 Task: In the Contact  TrinityDoe@tiffany.com, Add note: 'Set up a demo for a customer who requested more information.'. Mark checkbox to create task to follow up ': In 2 business days '. Create task, with  description: Schedule Webinar, Add due date: In 1 week; Add reminder: 1 hour before. Set Priority Medium and add note: Include the link to the demo video in the follow-up email.. Logged in from softage.6@softage.net
Action: Mouse moved to (72, 64)
Screenshot: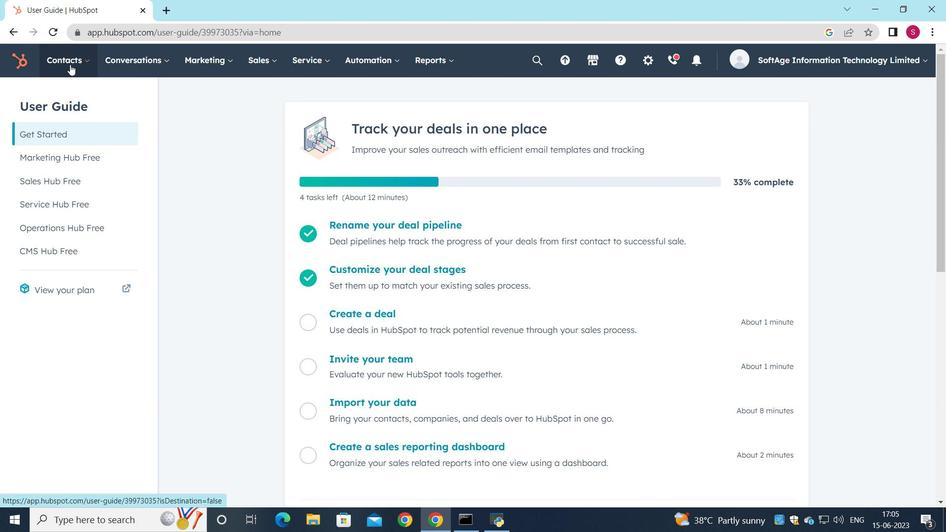 
Action: Mouse pressed left at (72, 64)
Screenshot: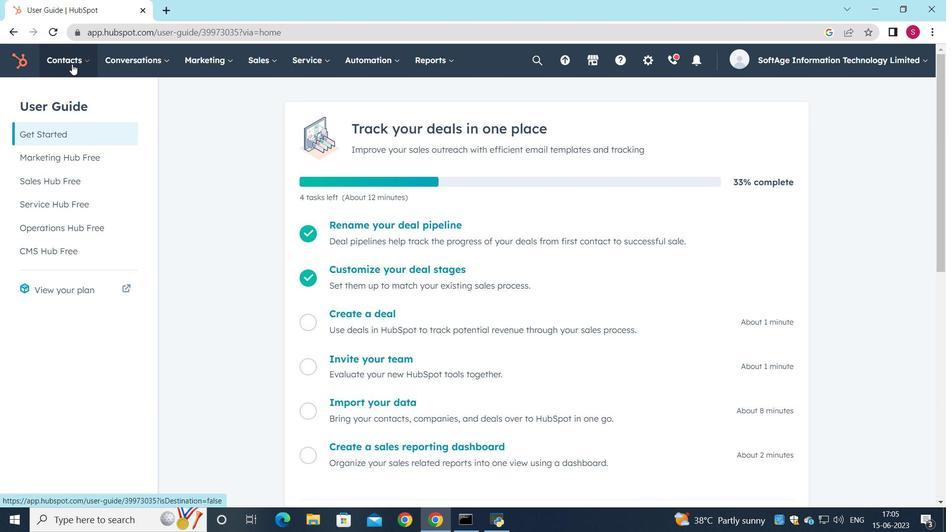 
Action: Mouse moved to (81, 101)
Screenshot: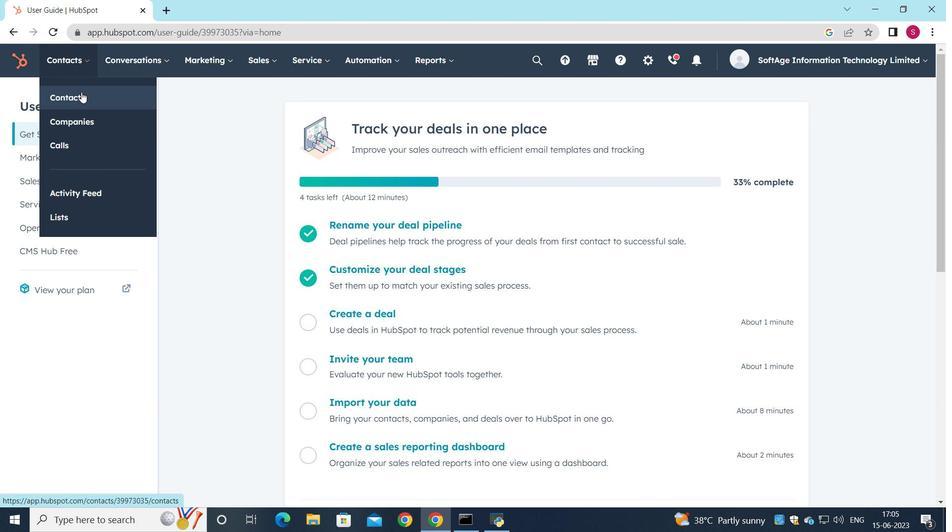 
Action: Mouse pressed left at (81, 101)
Screenshot: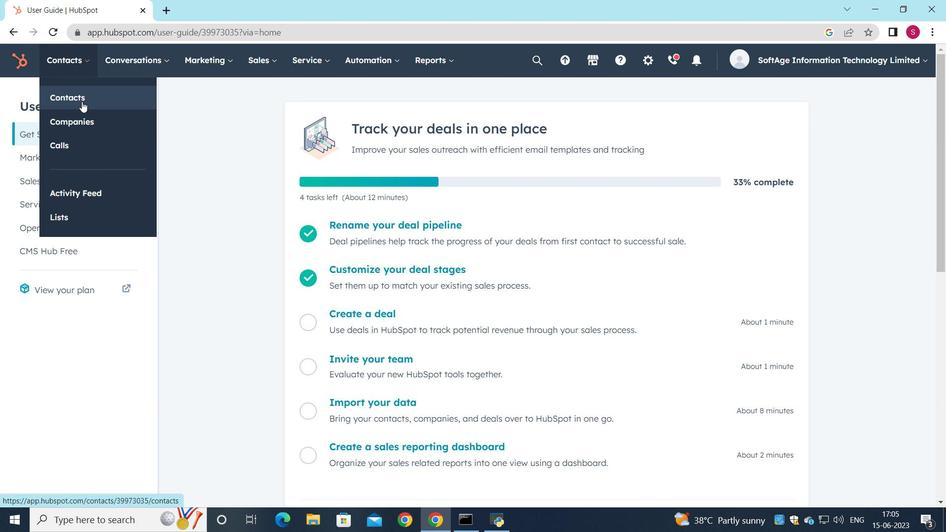 
Action: Mouse moved to (98, 199)
Screenshot: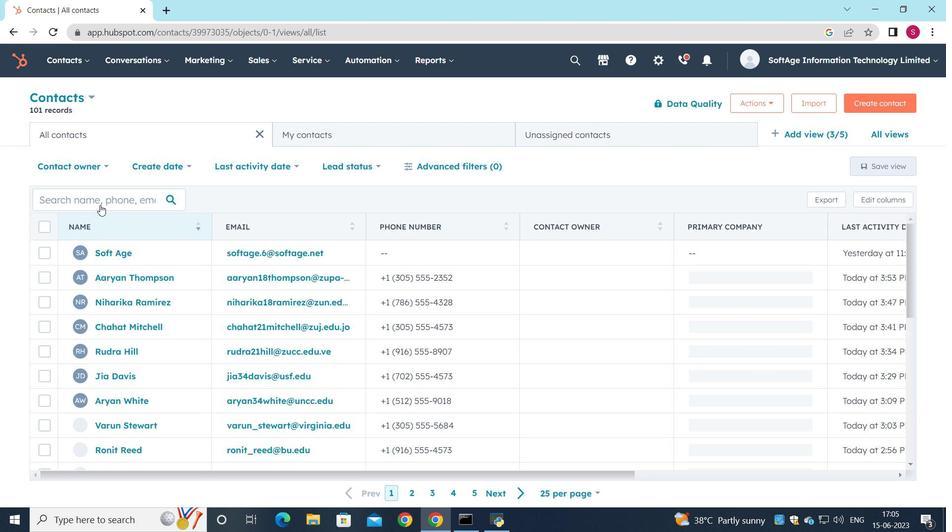 
Action: Mouse pressed left at (98, 199)
Screenshot: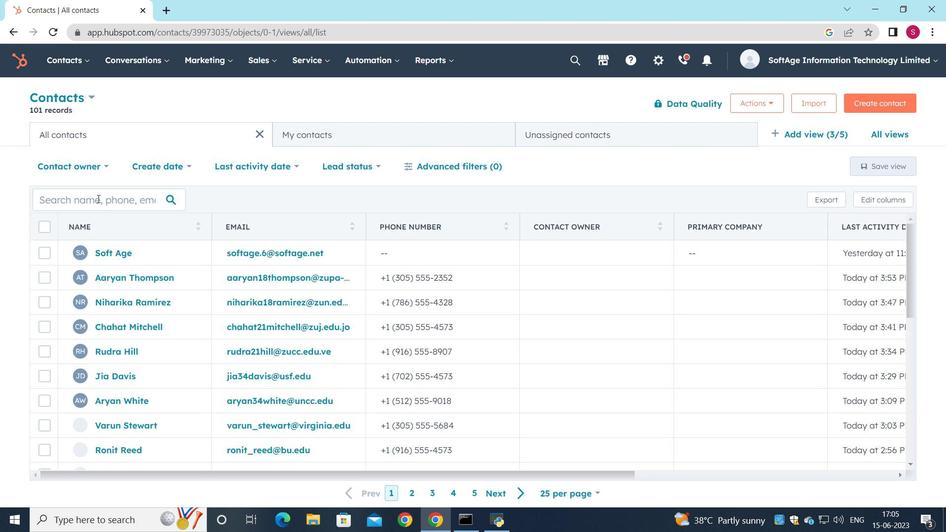 
Action: Key pressed <Key.shift>Trinity<Key.shift>Doe<Key.shift><Key.shift><Key.shift><Key.shift><Key.shift>@tiffany.com
Screenshot: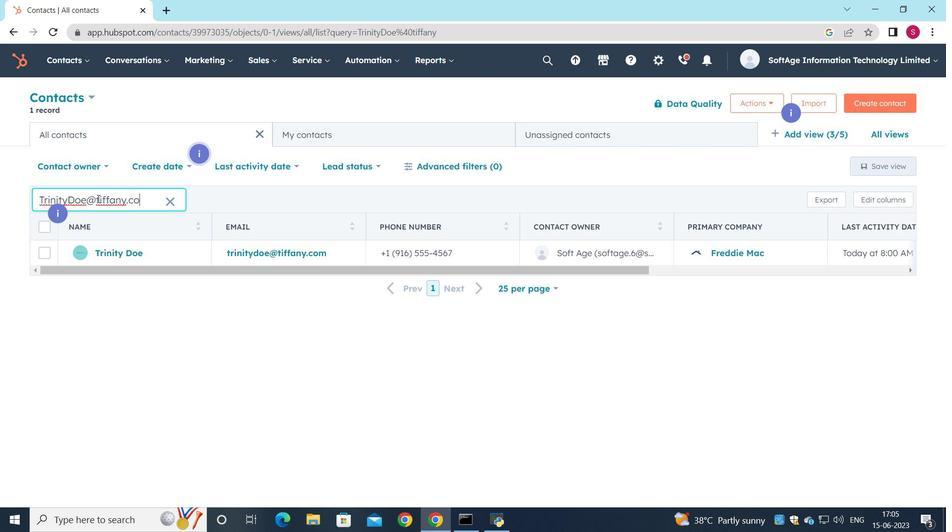 
Action: Mouse moved to (141, 251)
Screenshot: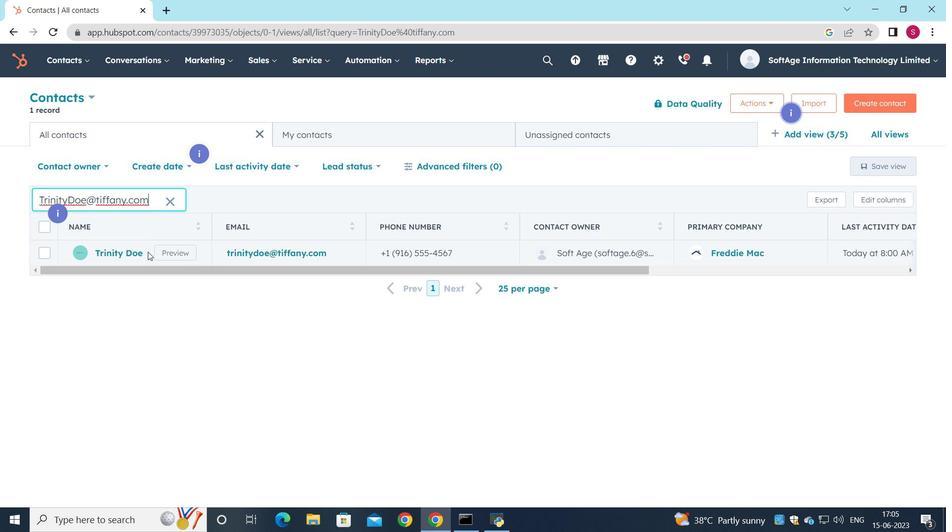 
Action: Mouse pressed left at (141, 251)
Screenshot: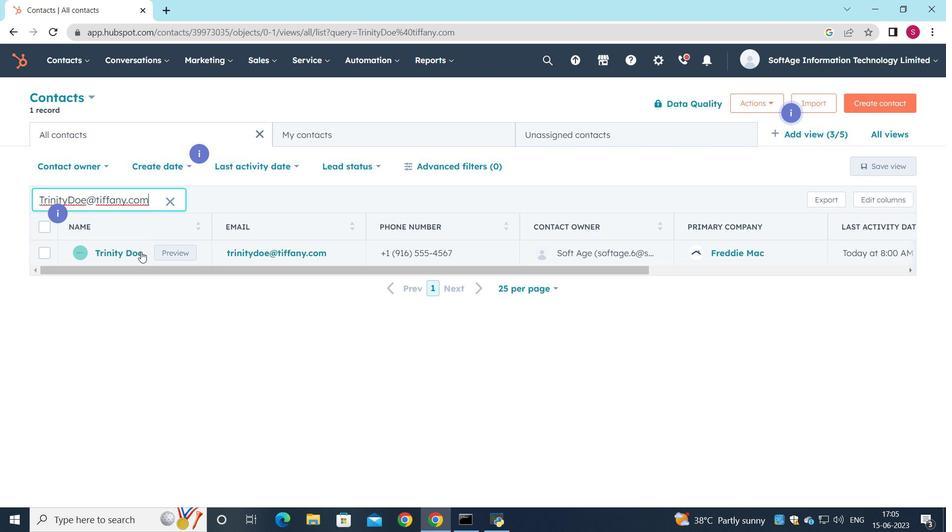 
Action: Mouse moved to (36, 210)
Screenshot: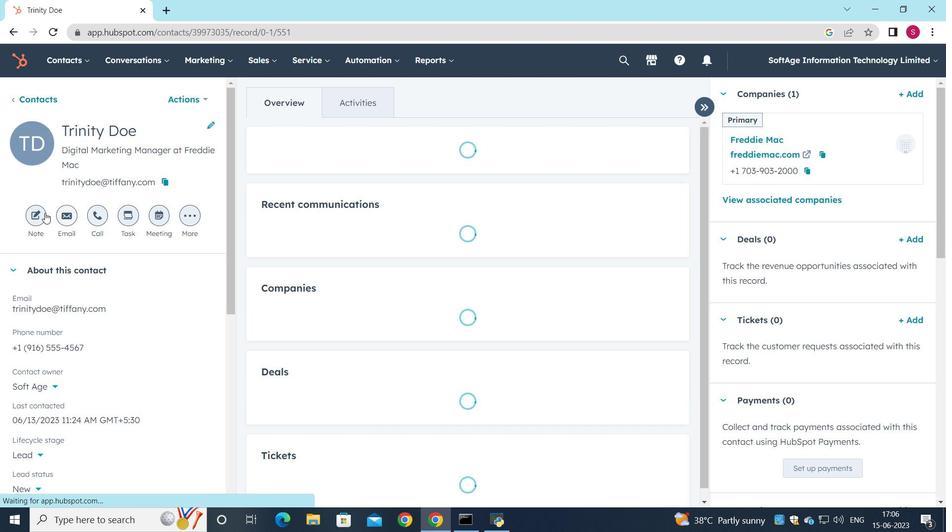 
Action: Mouse pressed left at (36, 210)
Screenshot: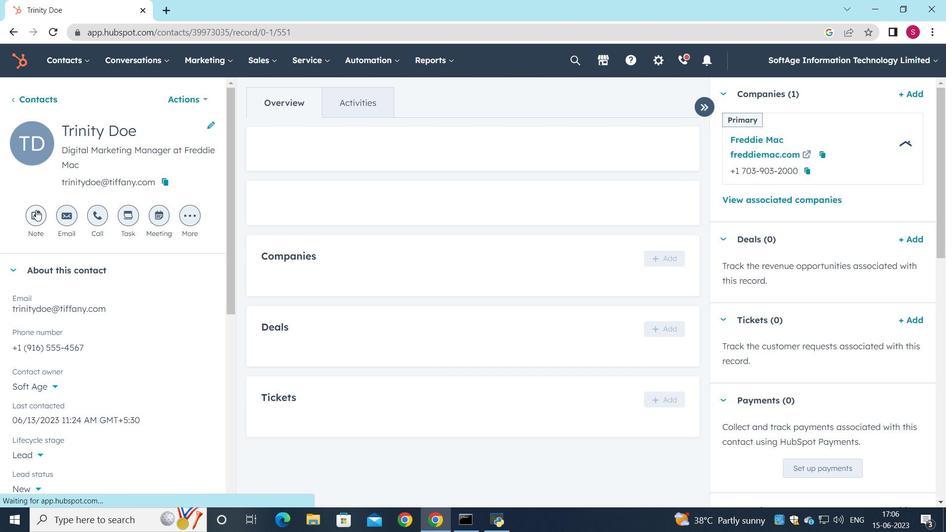 
Action: Mouse moved to (500, 289)
Screenshot: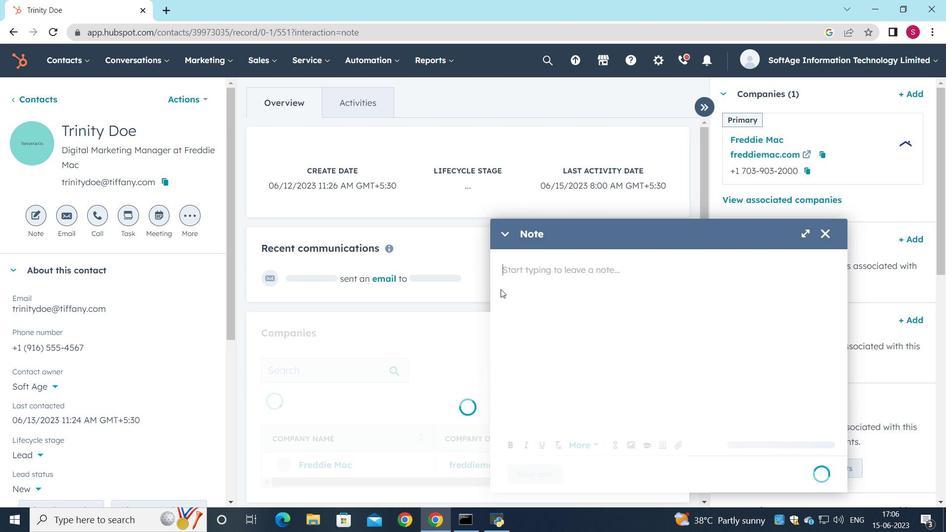 
Action: Key pressed <Key.shift>Set<Key.space>up<Key.space>a<Key.space>demo<Key.space>for<Key.space>a<Key.space>customer<Key.space>who<Key.space>requested<Key.space>more<Key.space>information
Screenshot: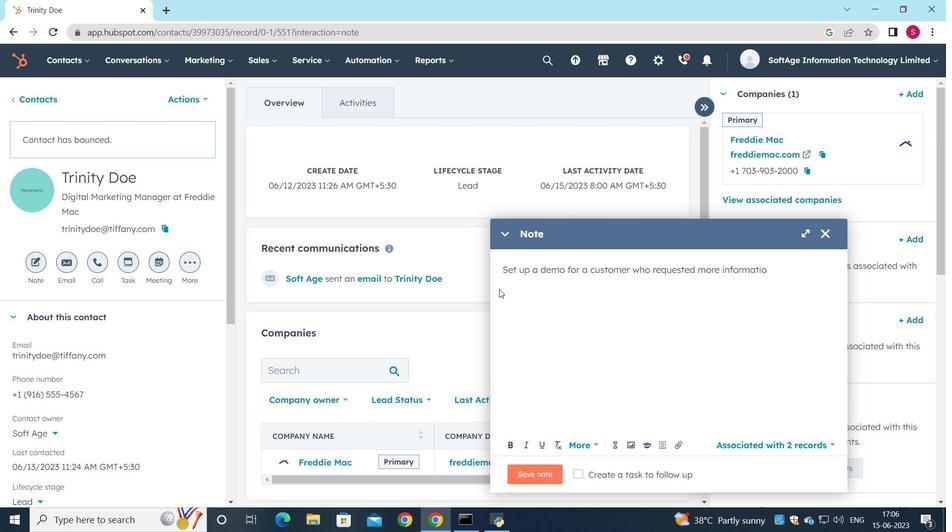 
Action: Mouse moved to (577, 476)
Screenshot: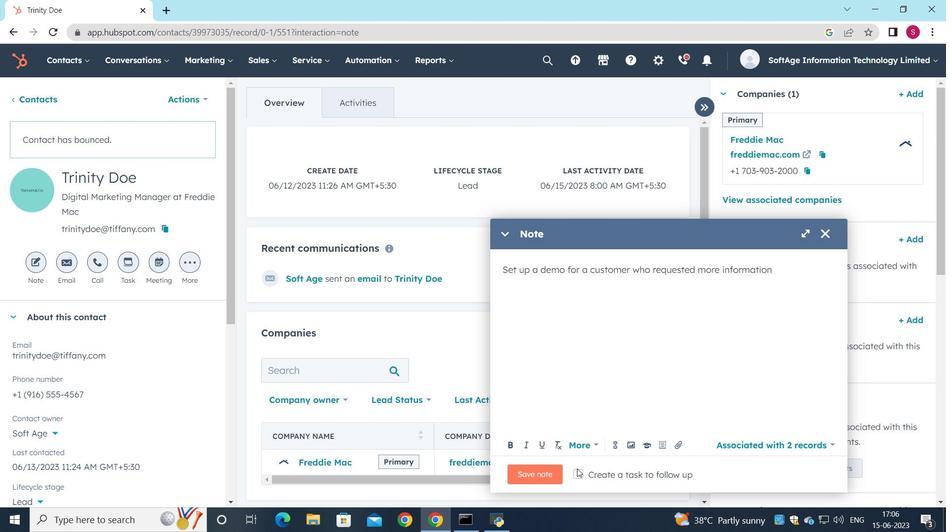 
Action: Mouse pressed left at (577, 476)
Screenshot: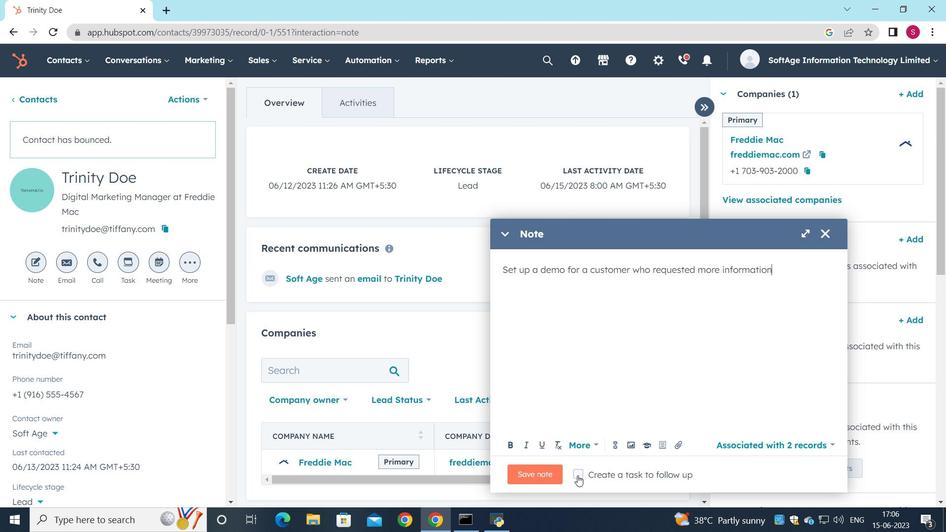 
Action: Mouse moved to (832, 473)
Screenshot: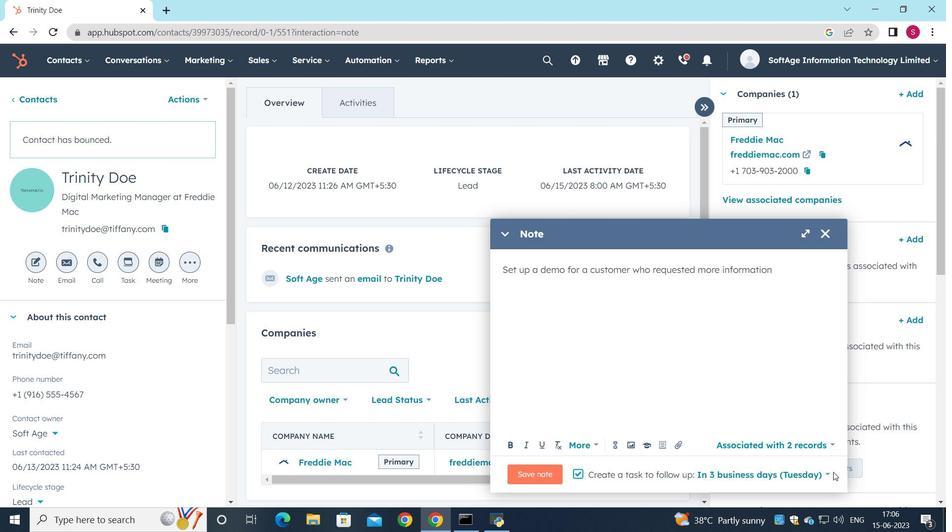 
Action: Mouse pressed left at (832, 473)
Screenshot: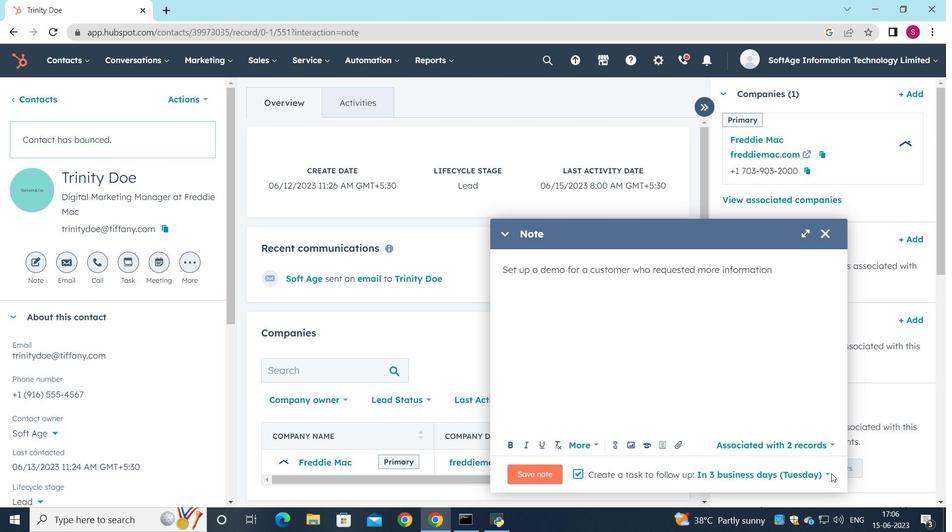 
Action: Mouse moved to (828, 474)
Screenshot: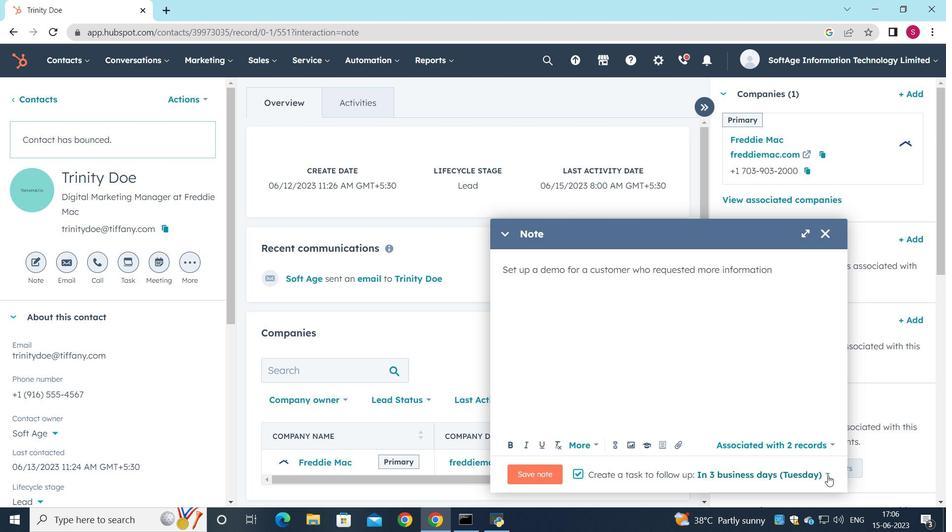 
Action: Mouse pressed left at (828, 474)
Screenshot: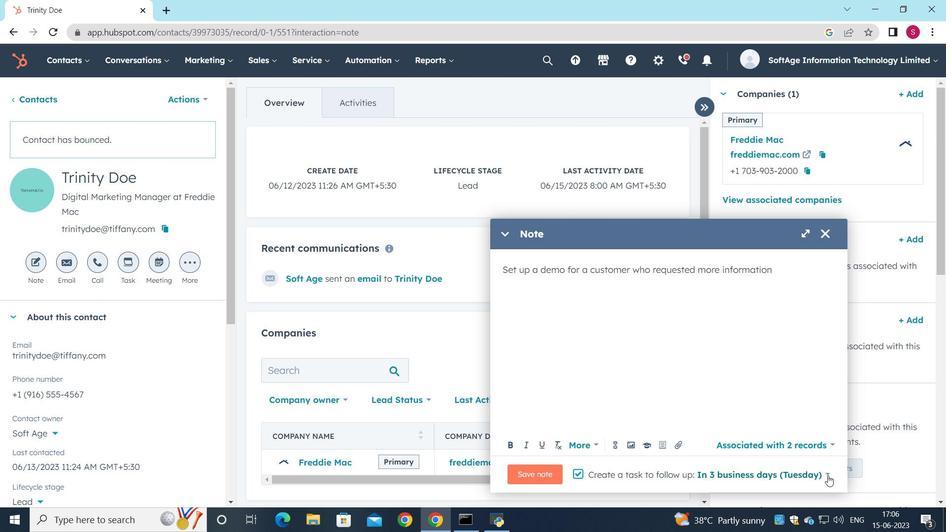 
Action: Mouse moved to (762, 321)
Screenshot: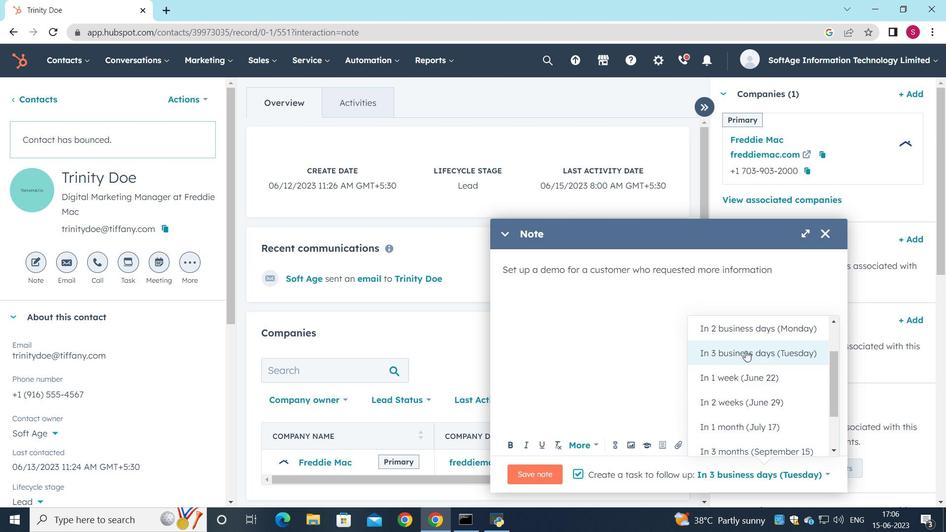
Action: Mouse pressed left at (762, 321)
Screenshot: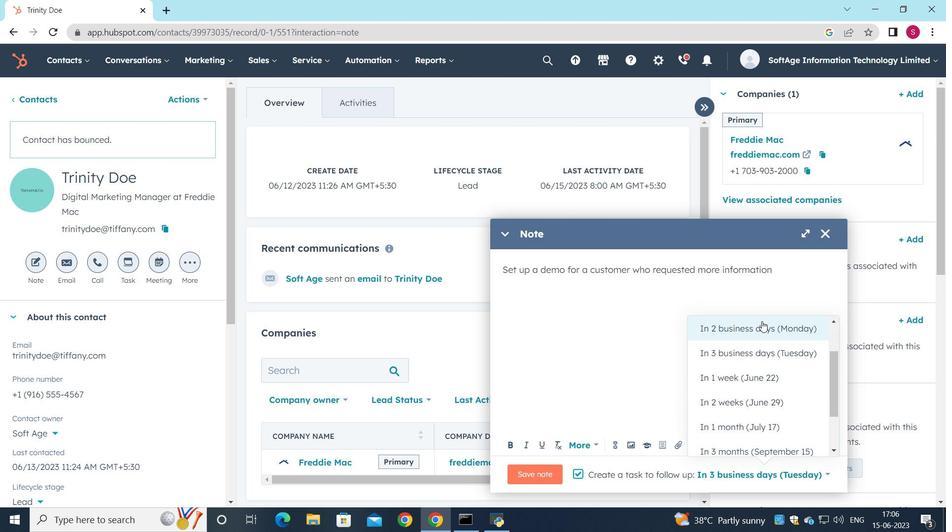 
Action: Mouse moved to (534, 473)
Screenshot: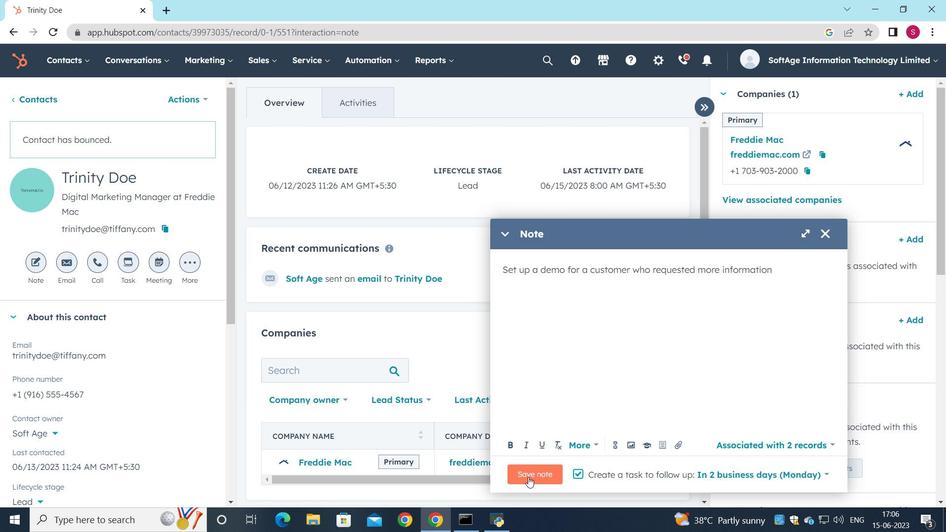 
Action: Mouse pressed left at (534, 473)
Screenshot: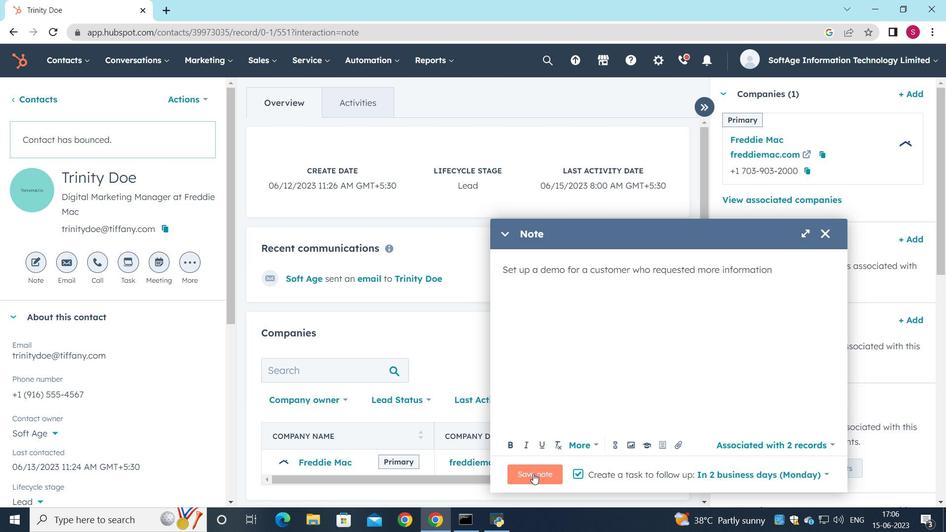 
Action: Mouse moved to (132, 267)
Screenshot: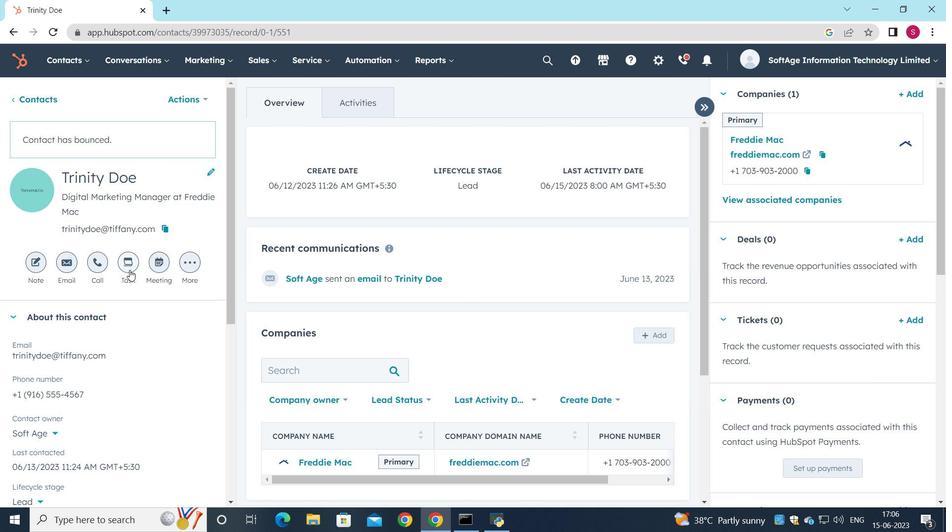 
Action: Mouse pressed left at (132, 267)
Screenshot: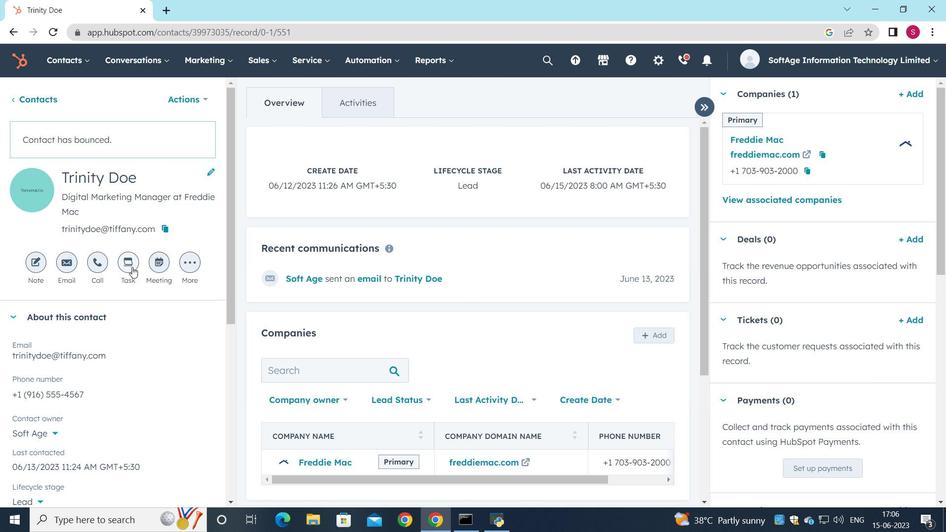 
Action: Mouse moved to (598, 216)
Screenshot: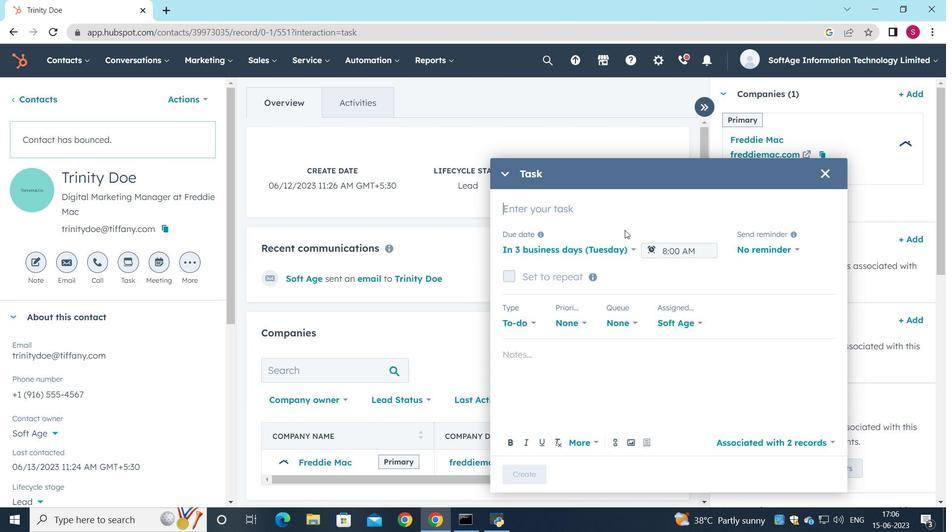 
Action: Key pressed <Key.shift>Scedule<Key.space><Key.shift>webinar
Screenshot: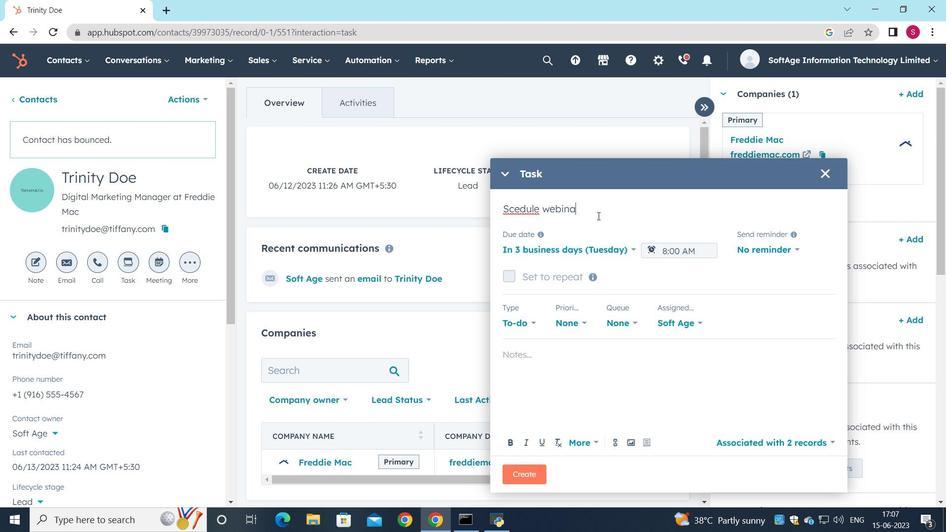 
Action: Mouse moved to (513, 213)
Screenshot: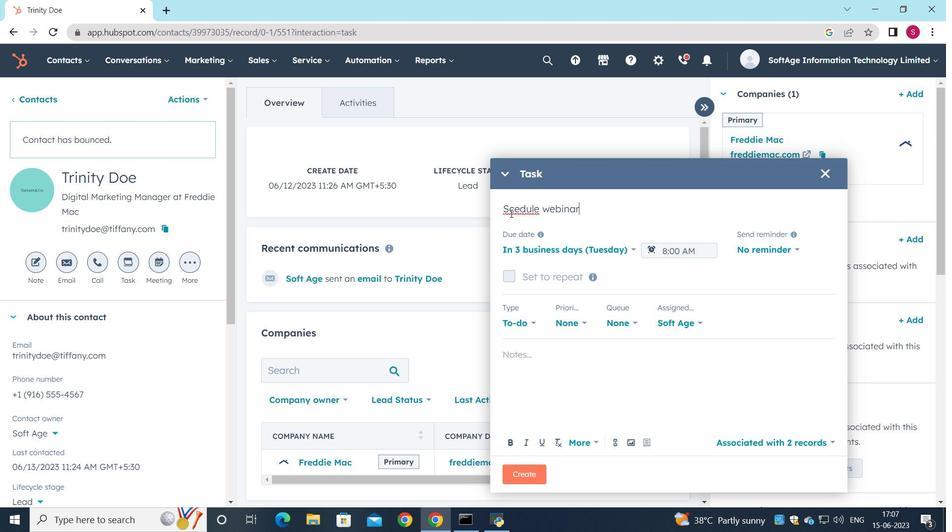 
Action: Mouse pressed left at (513, 213)
Screenshot: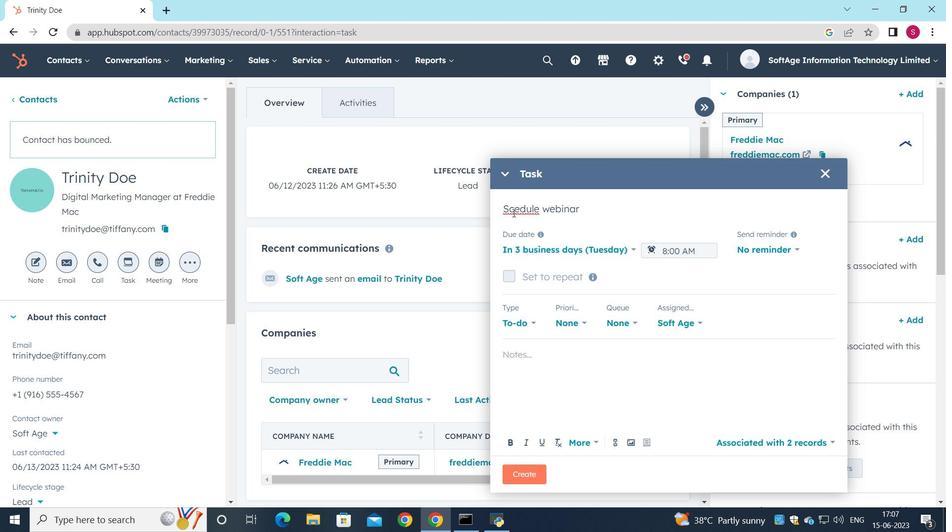 
Action: Key pressed h
Screenshot: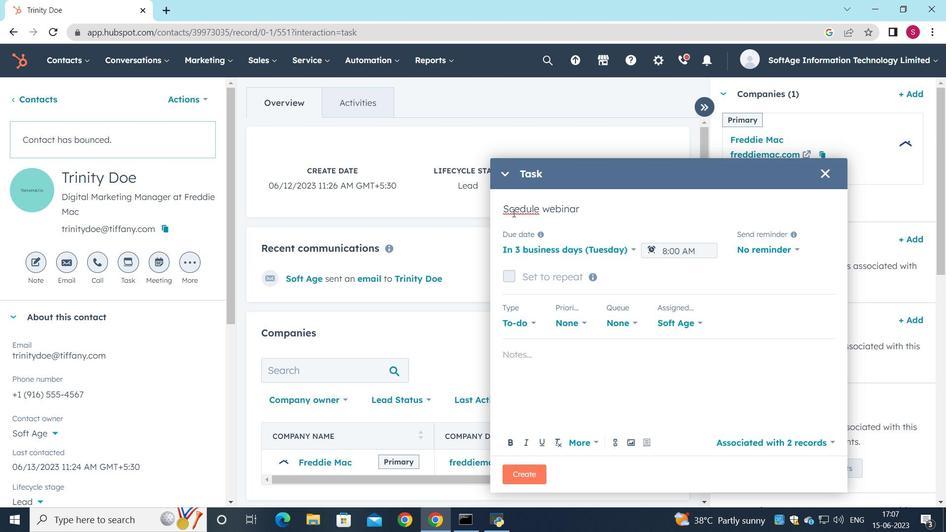 
Action: Mouse moved to (634, 251)
Screenshot: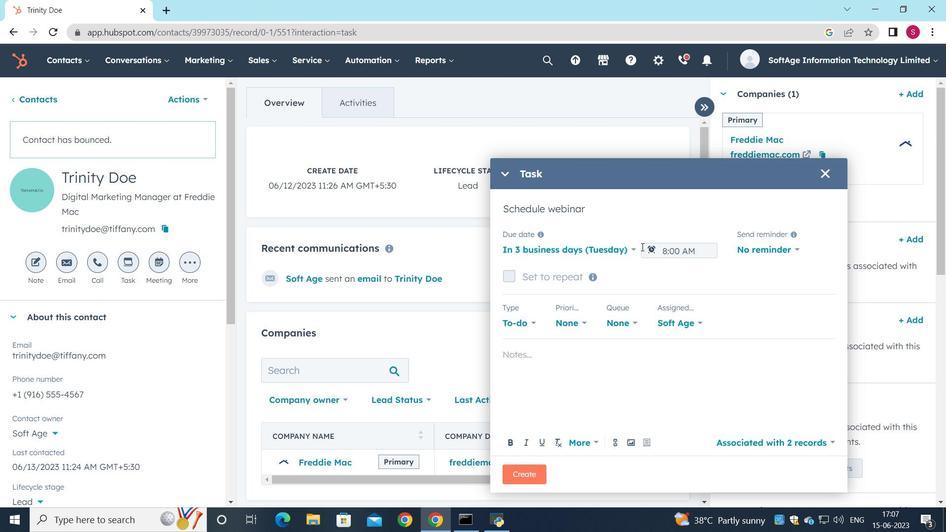 
Action: Mouse pressed left at (634, 251)
Screenshot: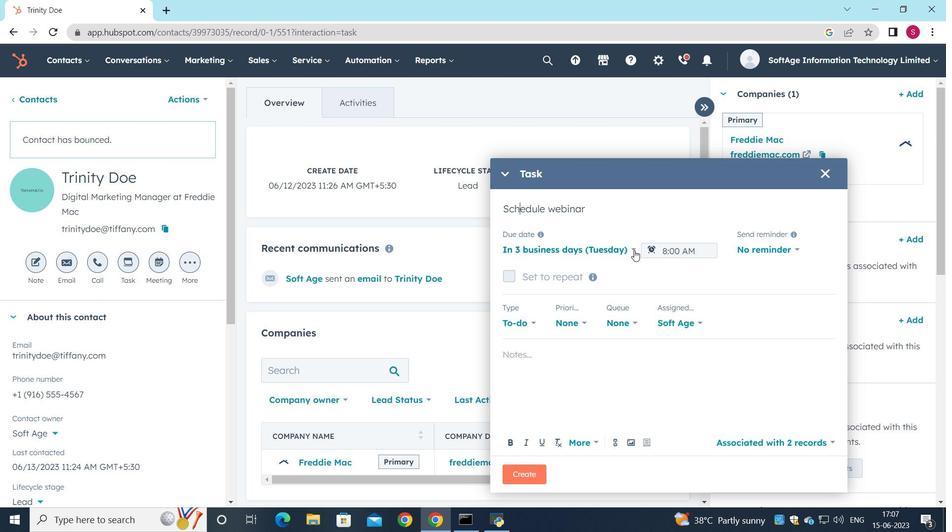 
Action: Mouse moved to (574, 325)
Screenshot: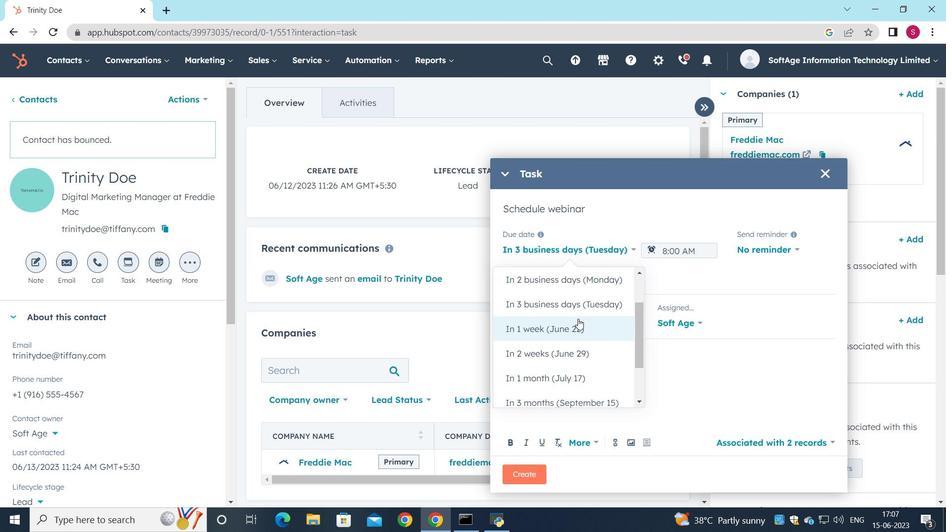 
Action: Mouse pressed left at (574, 325)
Screenshot: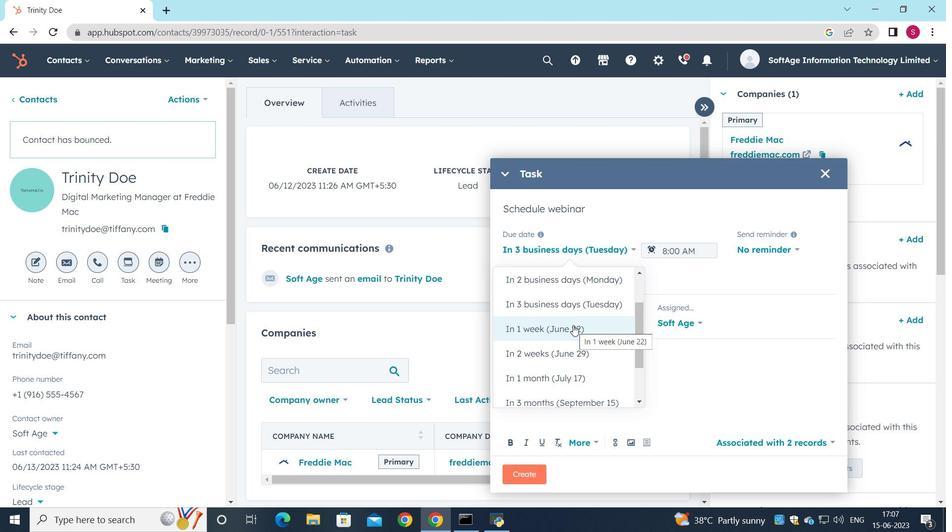 
Action: Mouse moved to (757, 251)
Screenshot: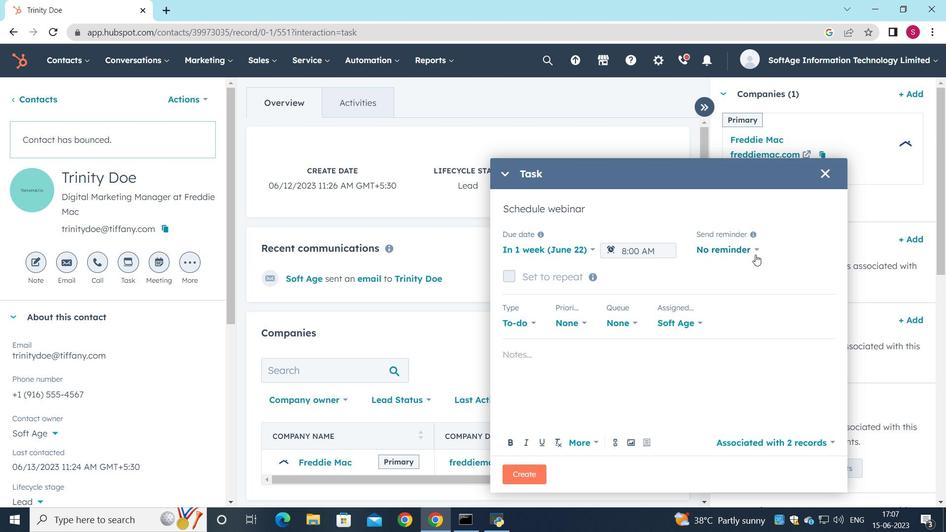 
Action: Mouse pressed left at (757, 251)
Screenshot: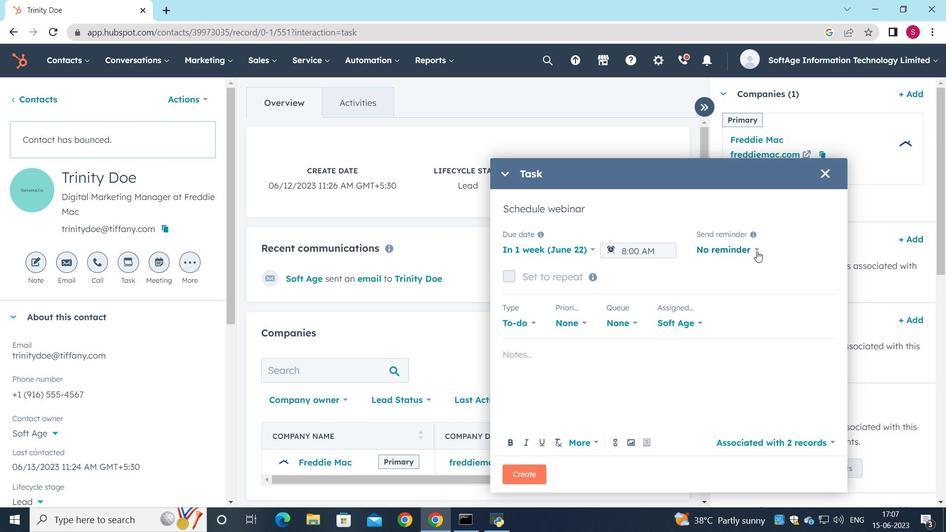 
Action: Mouse moved to (714, 356)
Screenshot: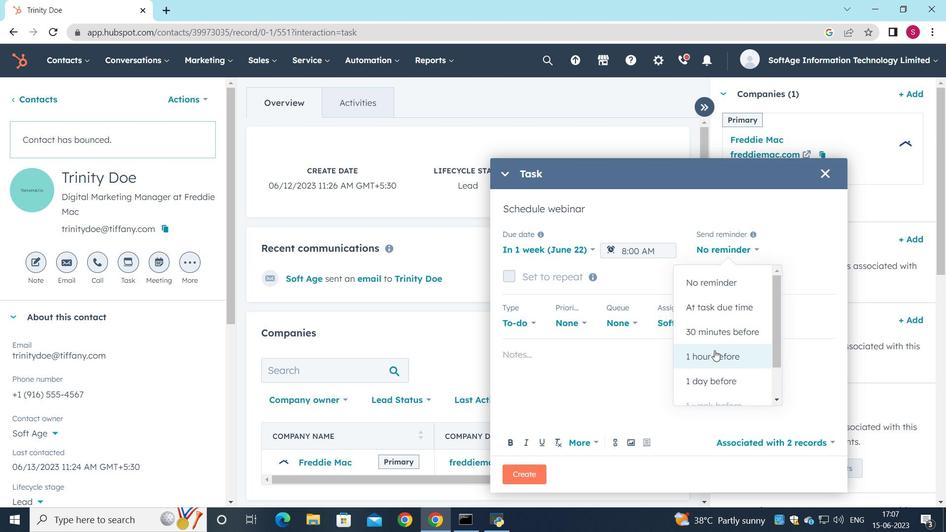 
Action: Mouse pressed left at (714, 356)
Screenshot: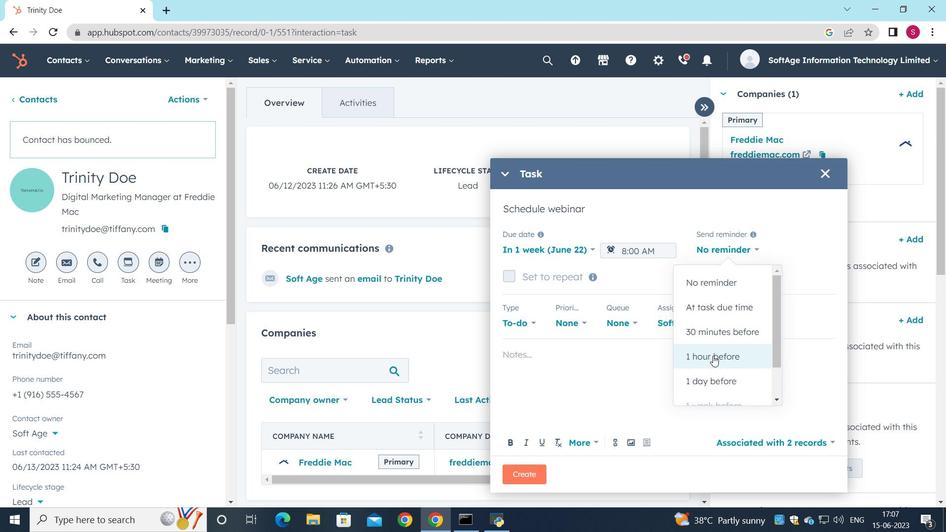 
Action: Mouse moved to (580, 321)
Screenshot: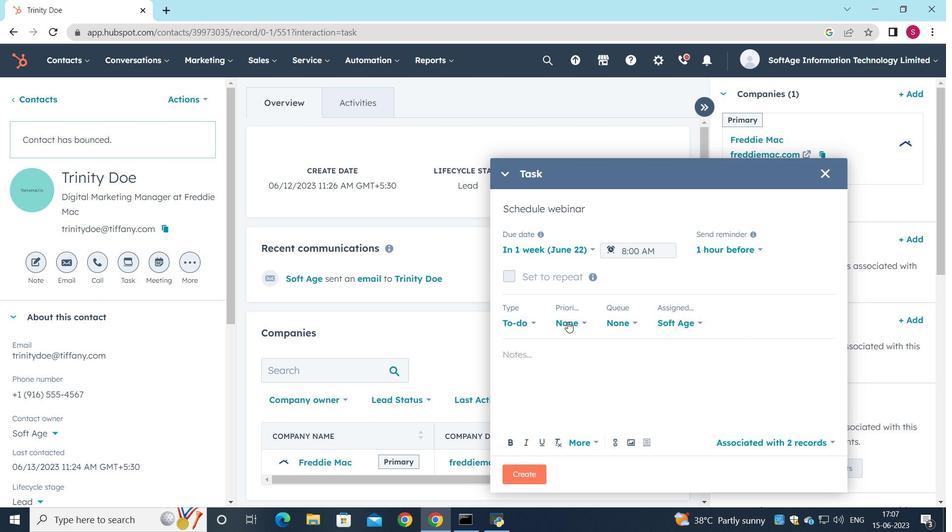 
Action: Mouse pressed left at (580, 321)
Screenshot: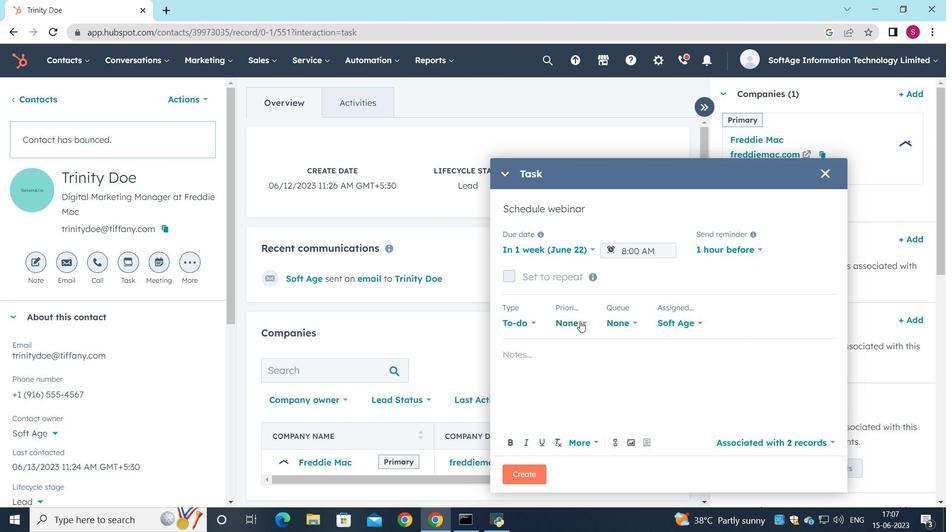 
Action: Mouse moved to (561, 403)
Screenshot: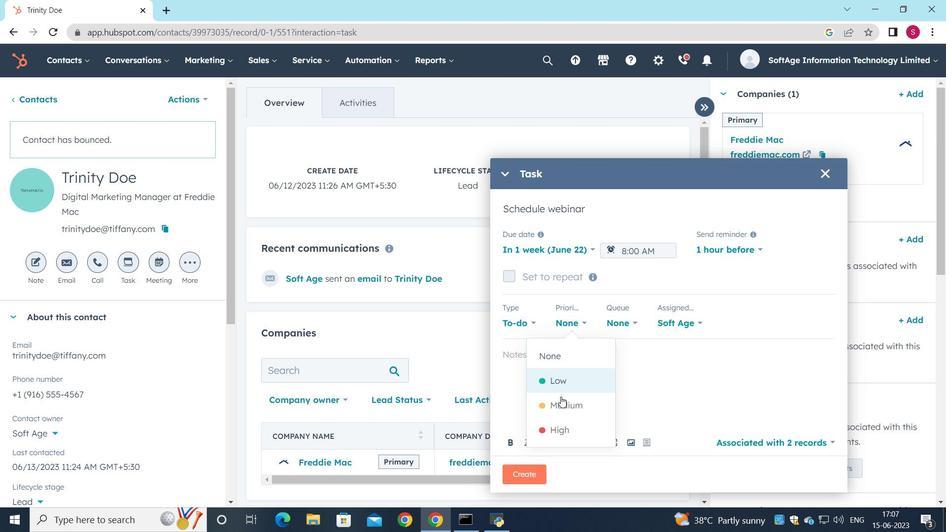 
Action: Mouse pressed left at (561, 403)
Screenshot: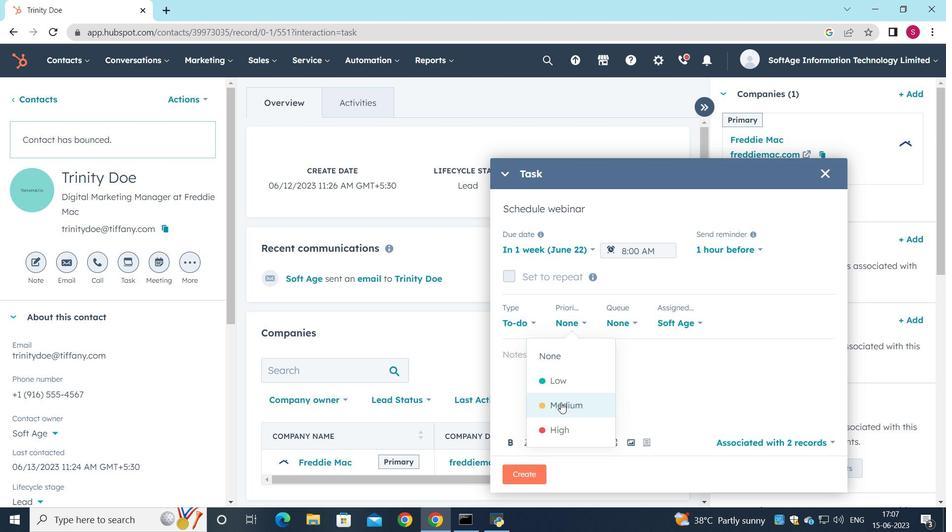 
Action: Mouse moved to (548, 361)
Screenshot: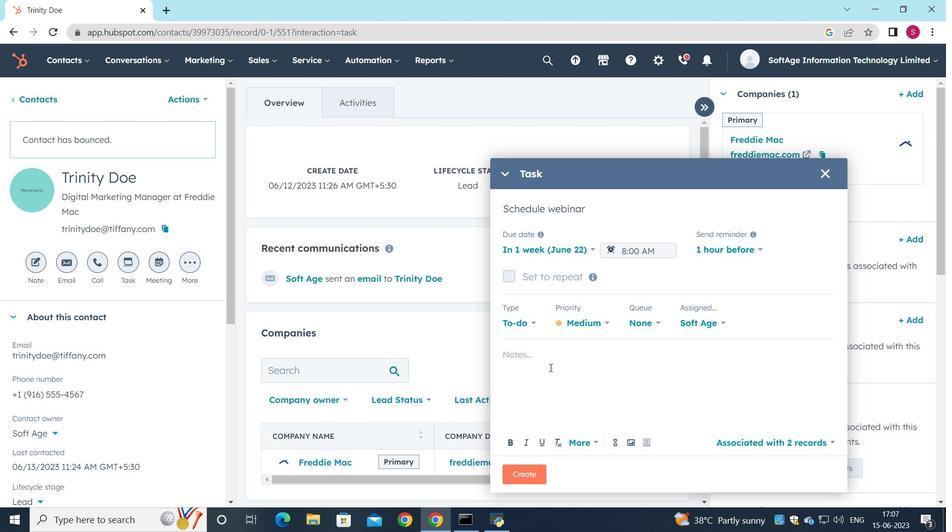 
Action: Mouse pressed left at (548, 361)
Screenshot: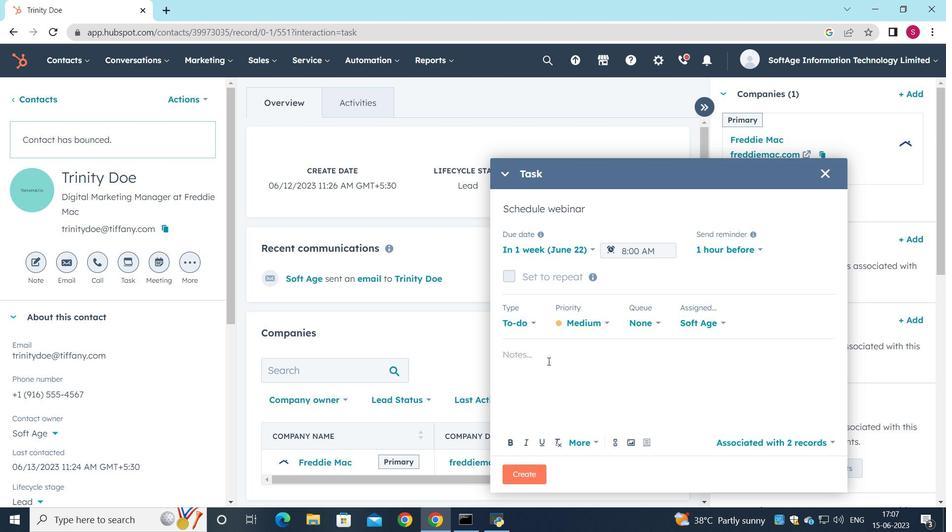
Action: Key pressed <Key.shift>Include<Key.space>the<Key.space>link<Key.space>to<Key.space>the<Key.space>demo<Key.space>video<Key.space>in<Key.space>the<Key.space>follow-up<Key.space>email
Screenshot: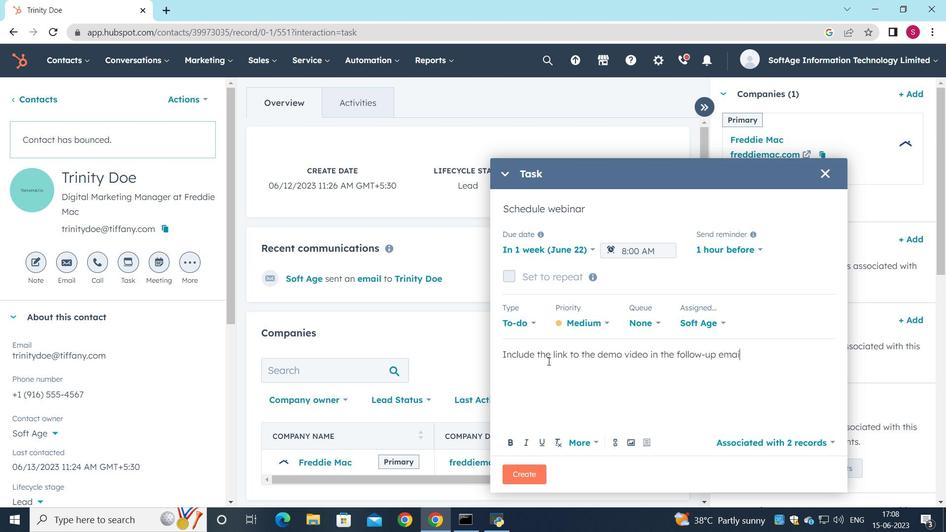 
Action: Mouse moved to (526, 472)
Screenshot: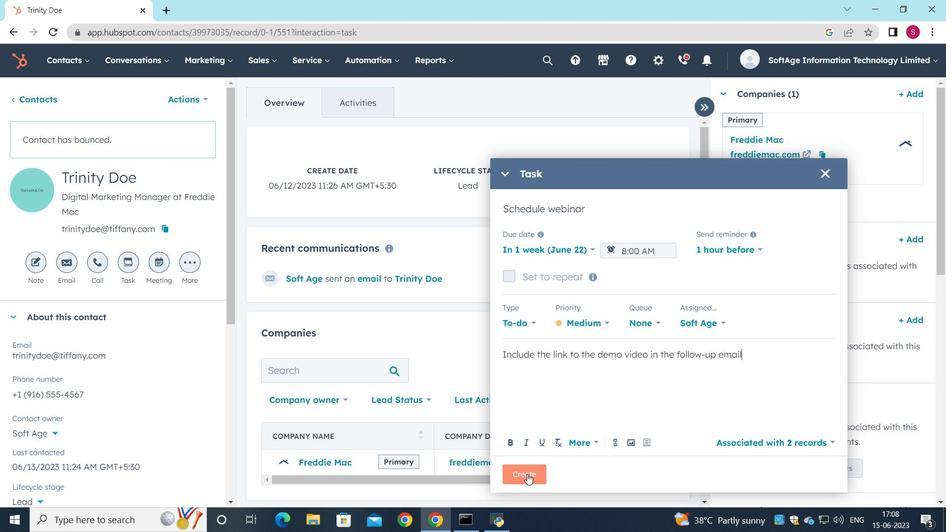 
Action: Mouse pressed left at (526, 472)
Screenshot: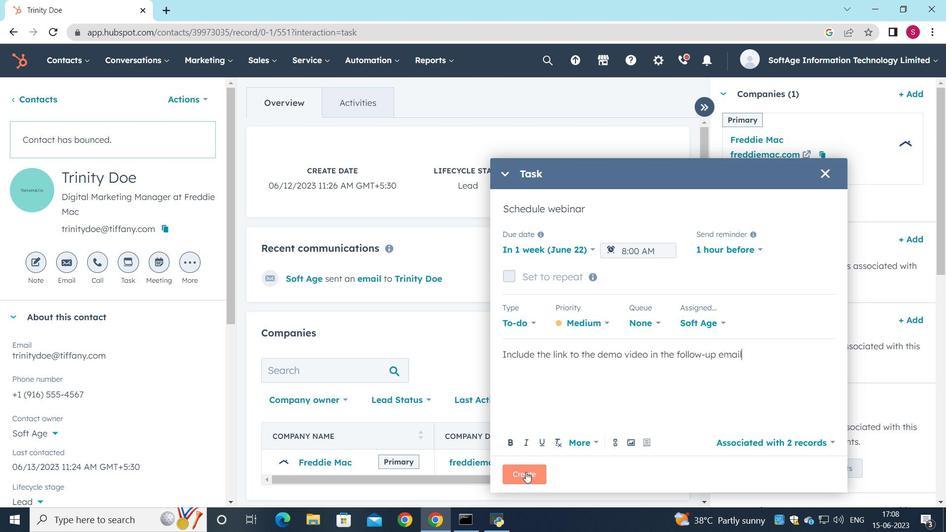 
Action: Mouse moved to (542, 374)
Screenshot: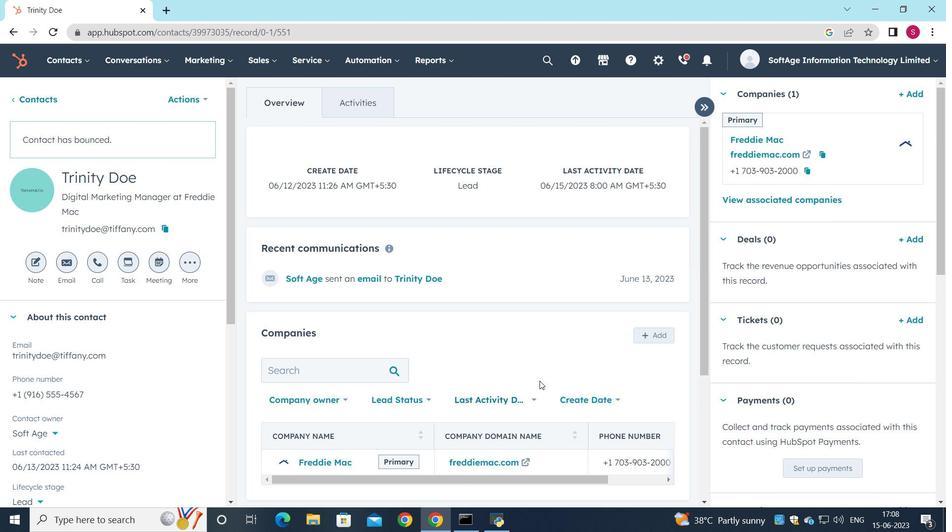 
